 Task: Configure and use the built-in GitLens extension for blame and annotation details.
Action: Mouse moved to (399, 199)
Screenshot: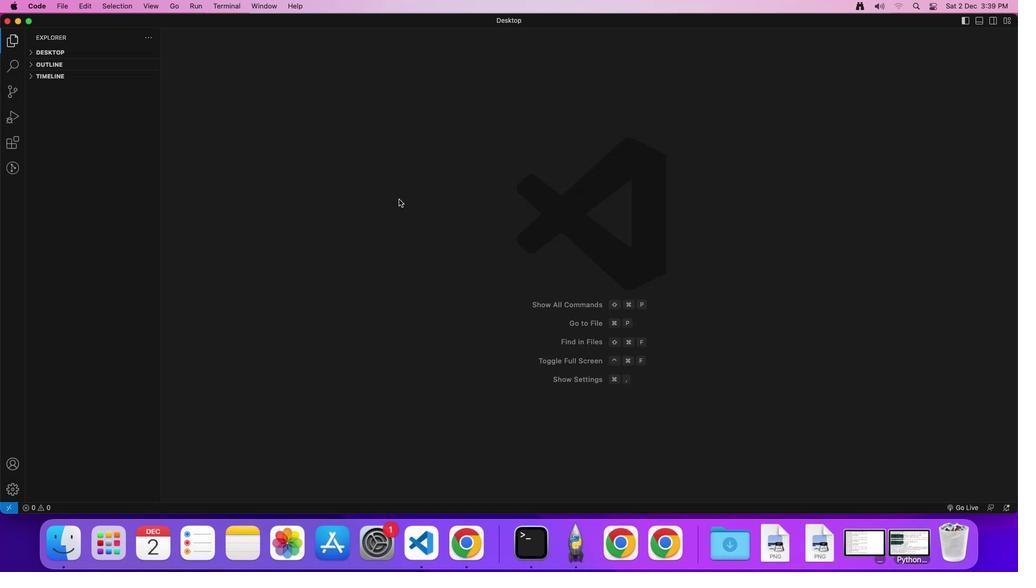 
Action: Mouse pressed left at (399, 199)
Screenshot: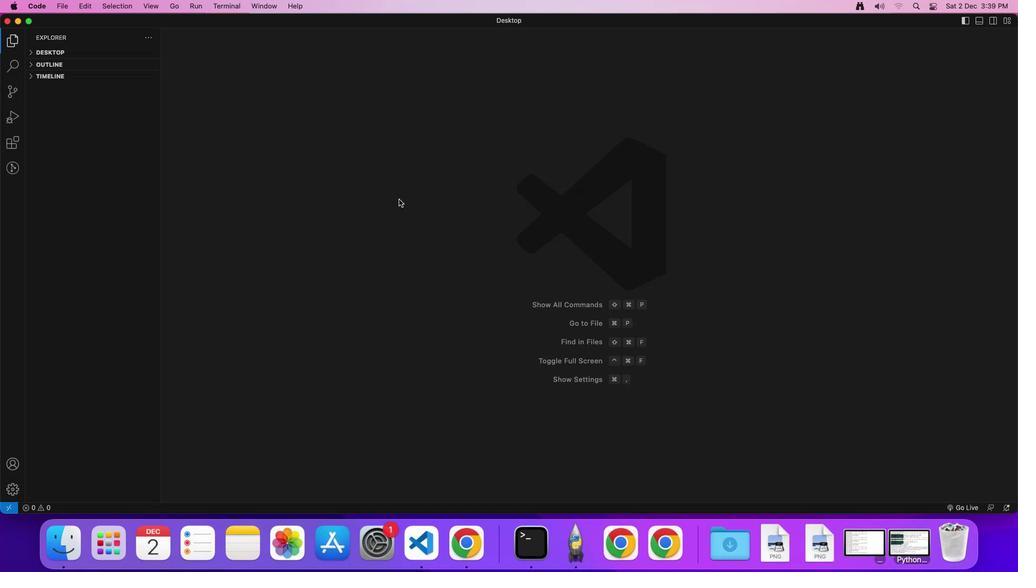 
Action: Mouse moved to (368, 229)
Screenshot: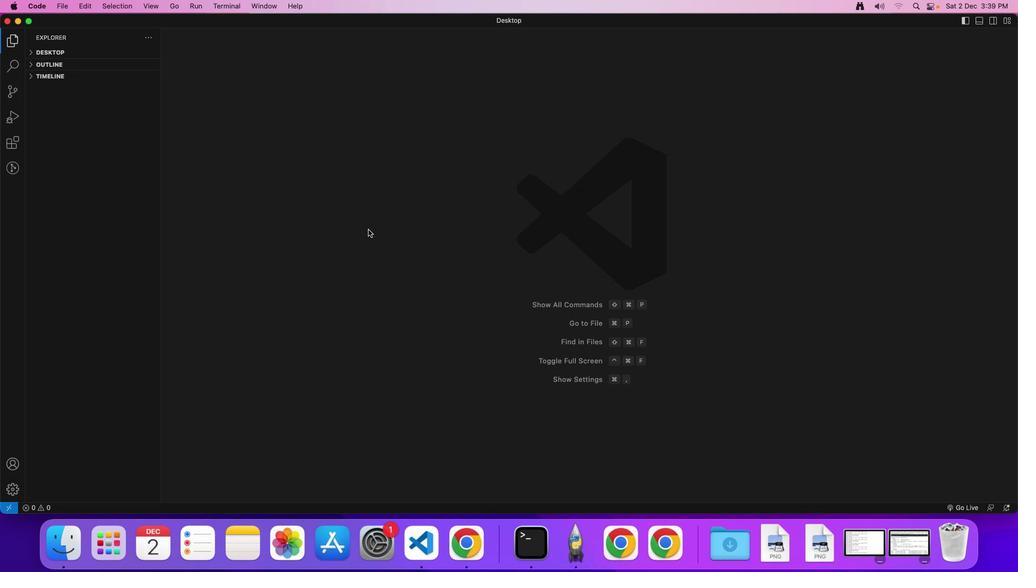 
Action: Mouse pressed left at (368, 229)
Screenshot: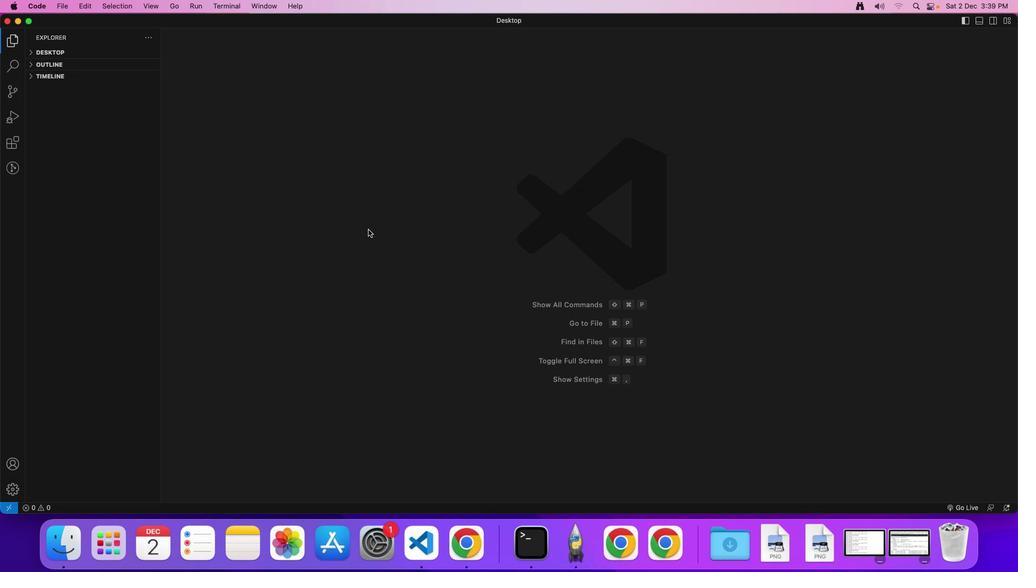 
Action: Mouse moved to (13, 487)
Screenshot: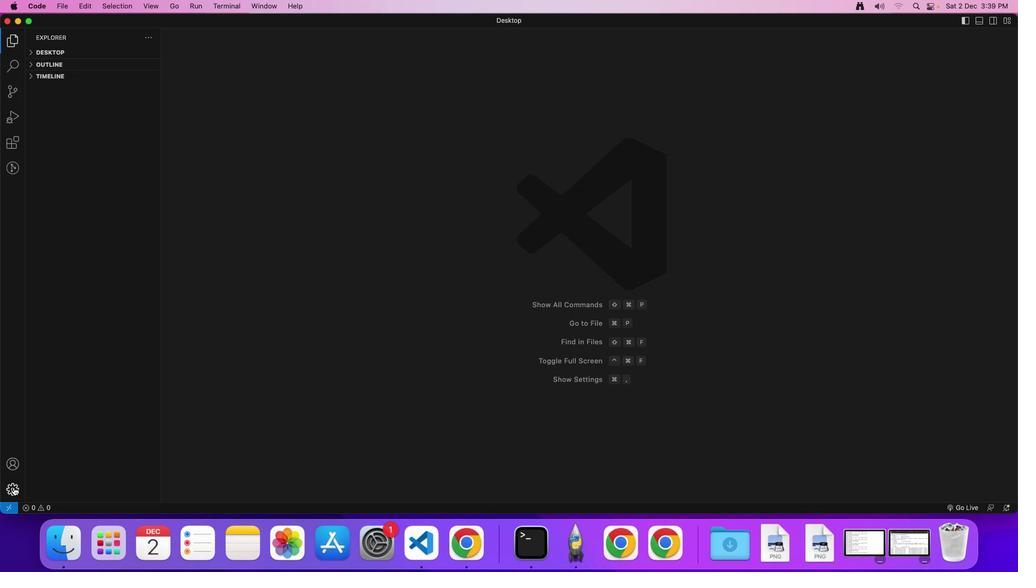 
Action: Mouse pressed left at (13, 487)
Screenshot: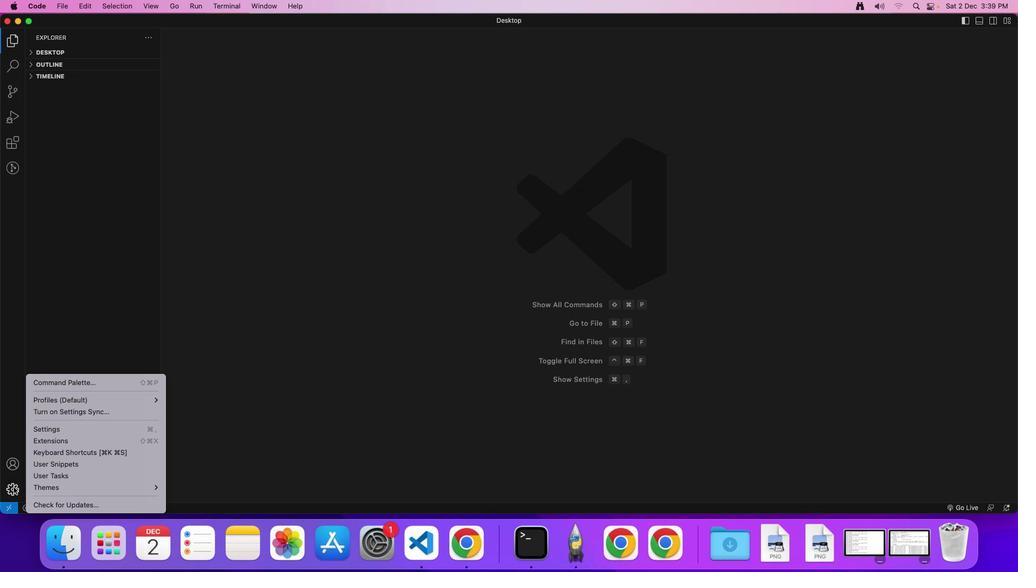
Action: Mouse moved to (61, 441)
Screenshot: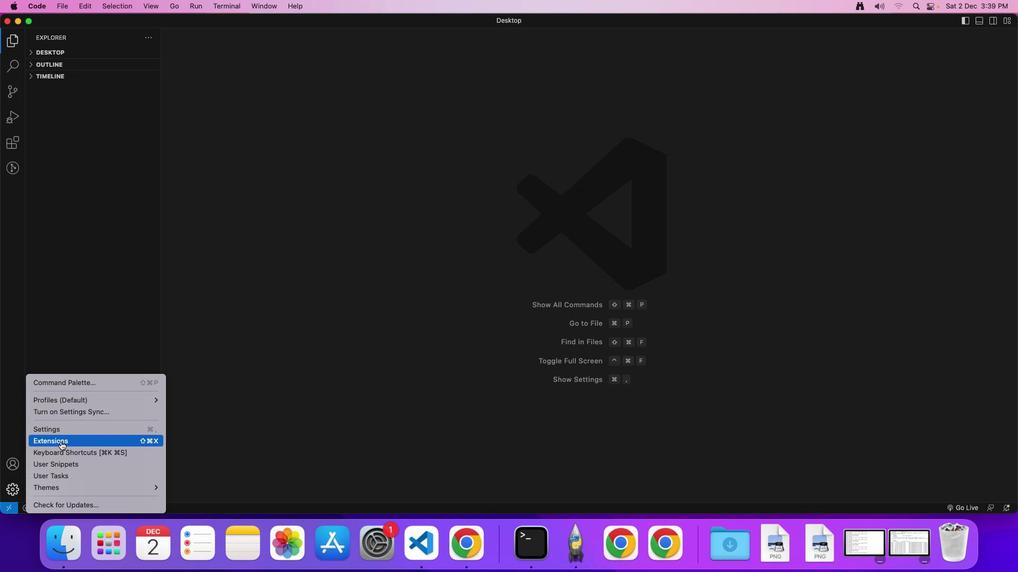 
Action: Mouse pressed left at (61, 441)
Screenshot: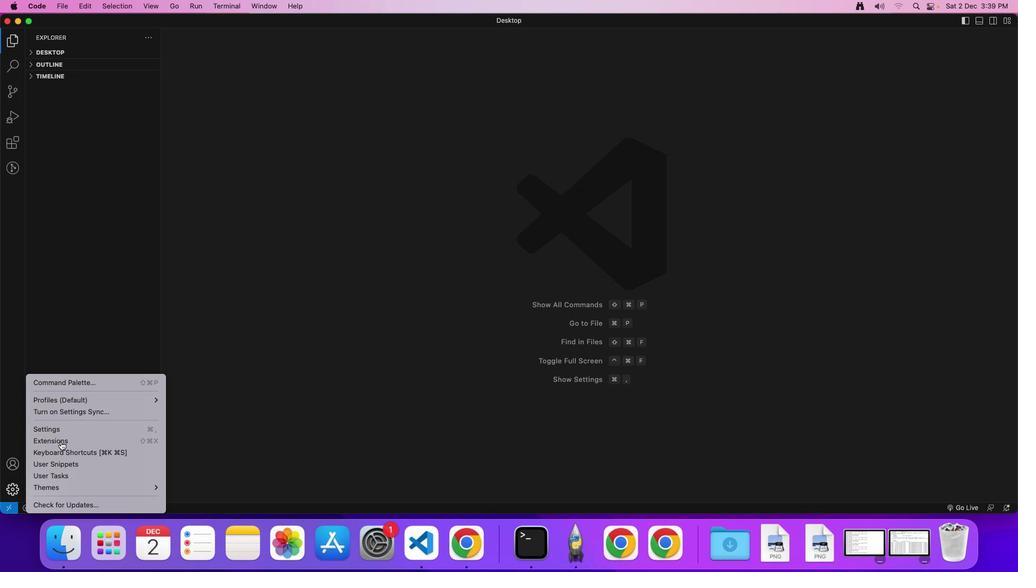 
Action: Mouse moved to (78, 55)
Screenshot: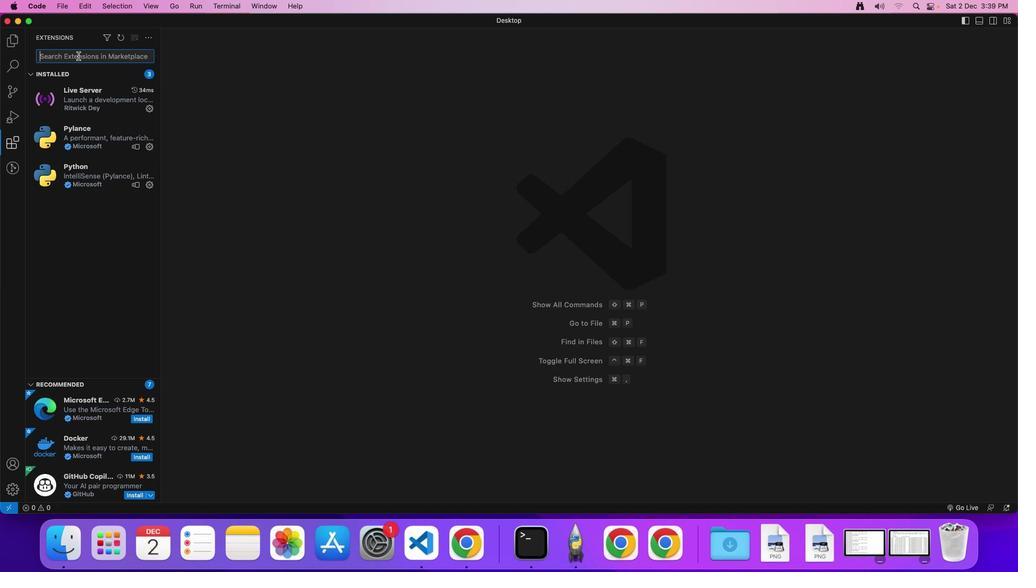 
Action: Mouse pressed left at (78, 55)
Screenshot: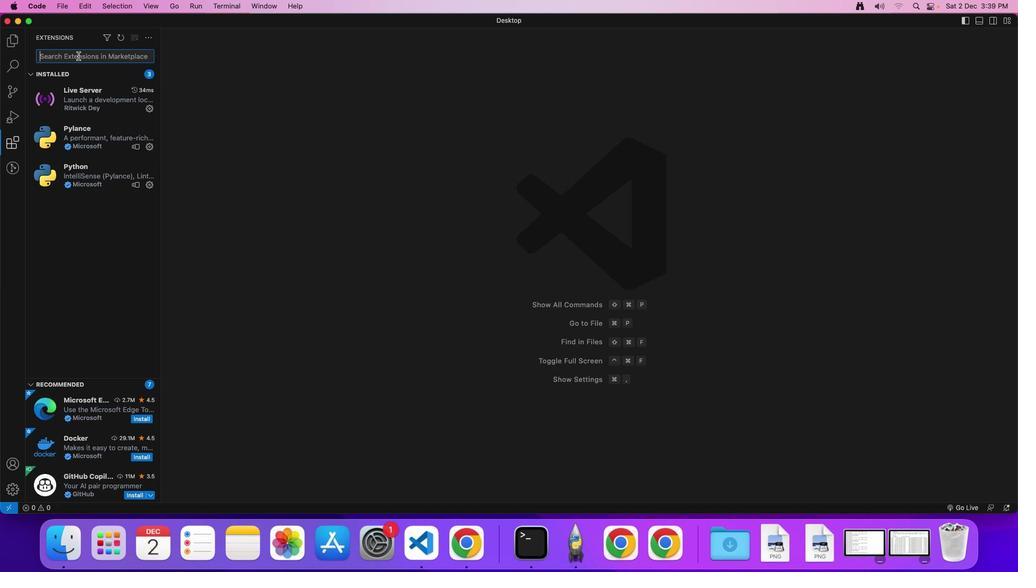 
Action: Mouse moved to (297, 91)
Screenshot: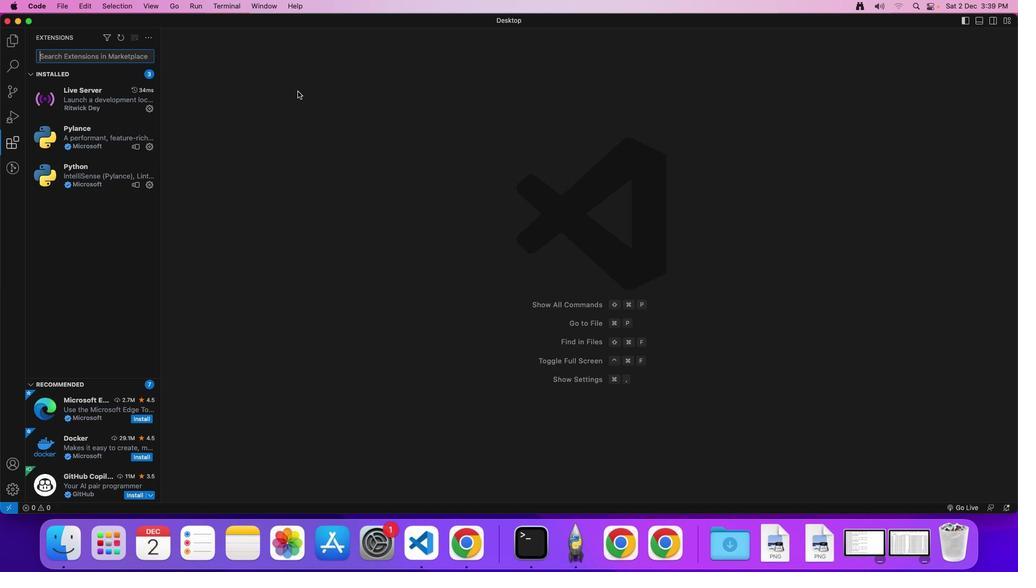 
Action: Key pressed Key.shift'G'Key.caps_lock'i''t'Key.shift'L''e''n''s'
Screenshot: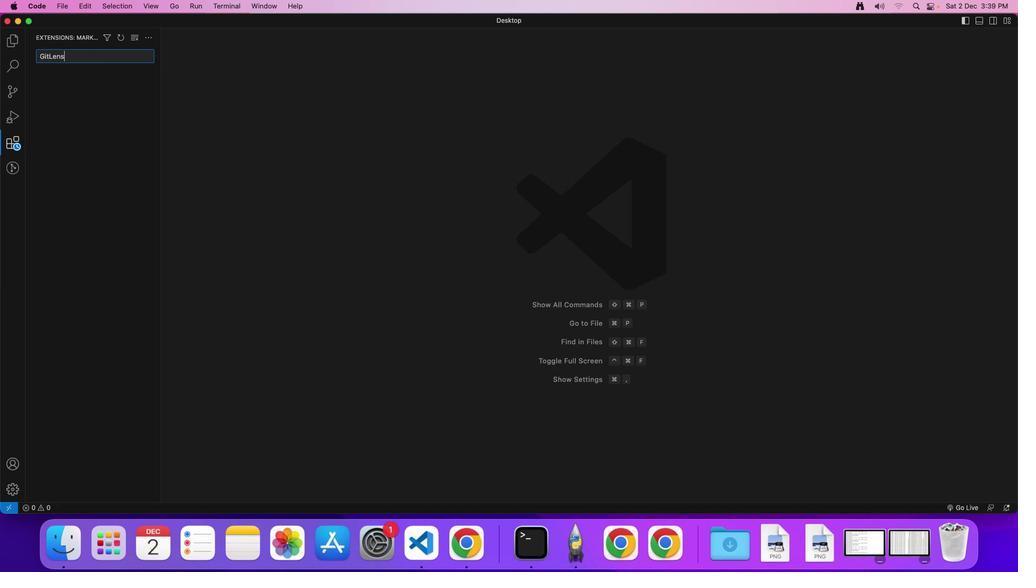 
Action: Mouse moved to (135, 98)
Screenshot: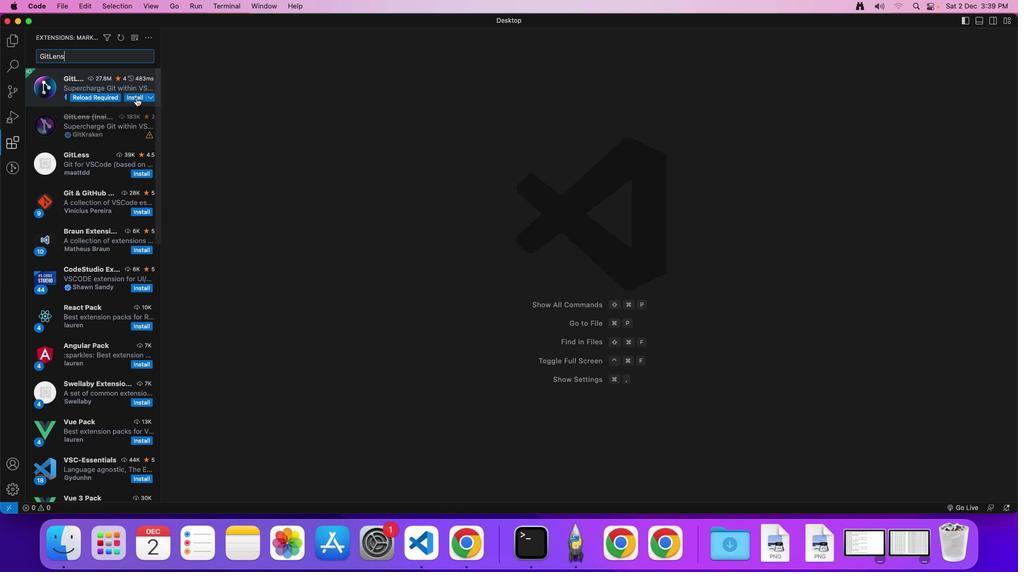 
Action: Mouse pressed left at (135, 98)
Screenshot: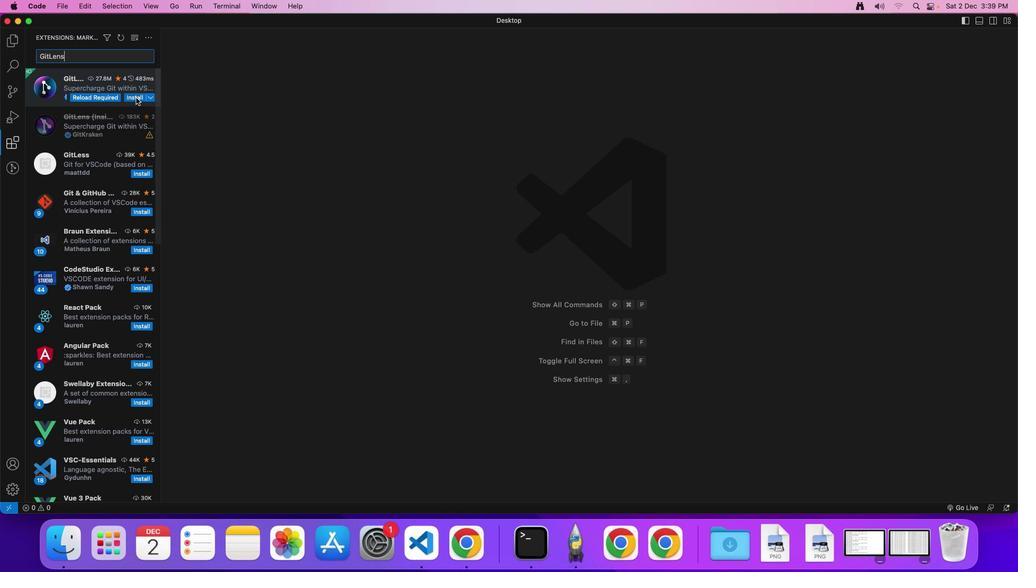 
Action: Mouse moved to (212, 141)
Screenshot: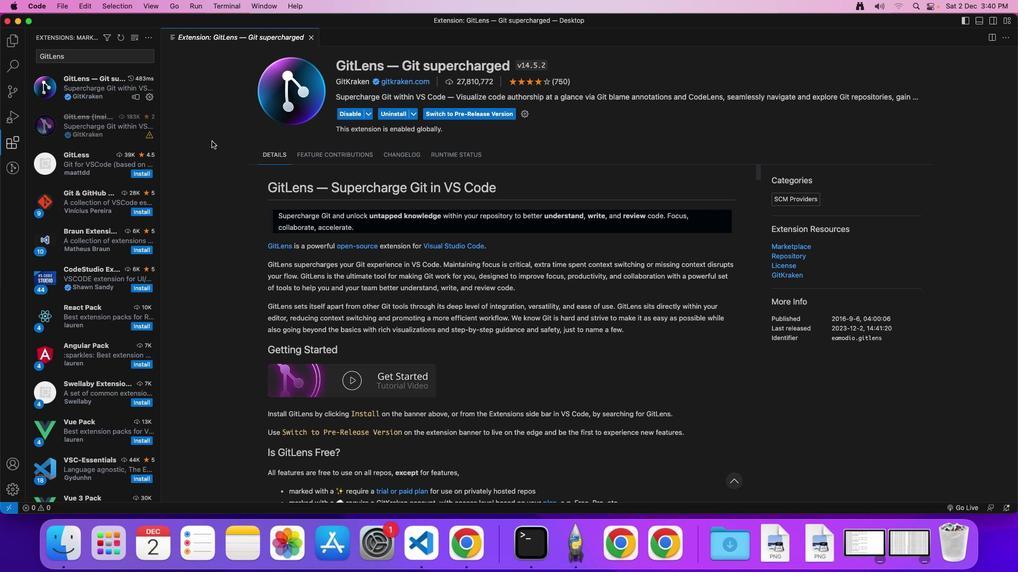 
Action: Mouse pressed left at (212, 141)
Screenshot: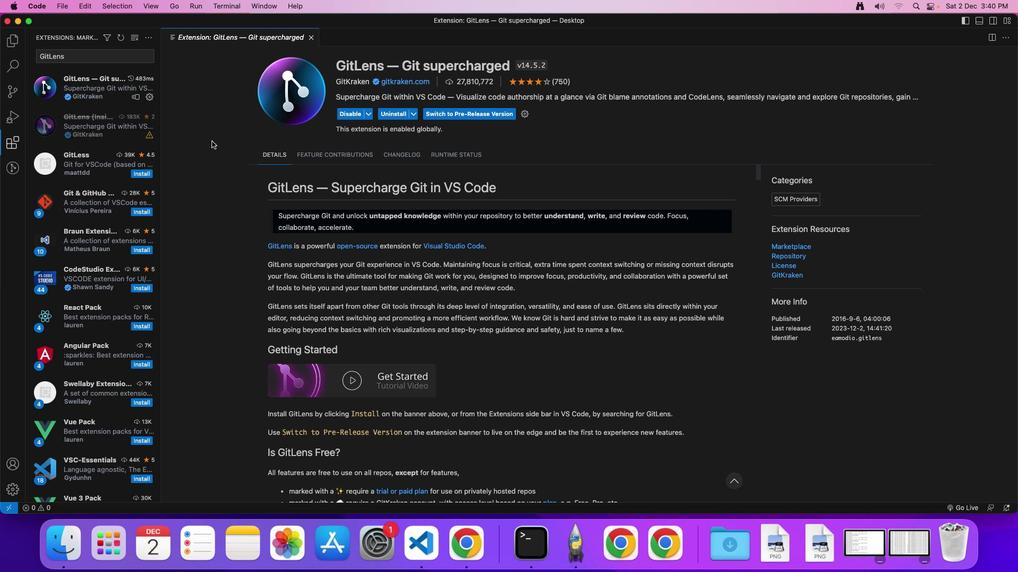 
Action: Mouse moved to (8, 484)
Screenshot: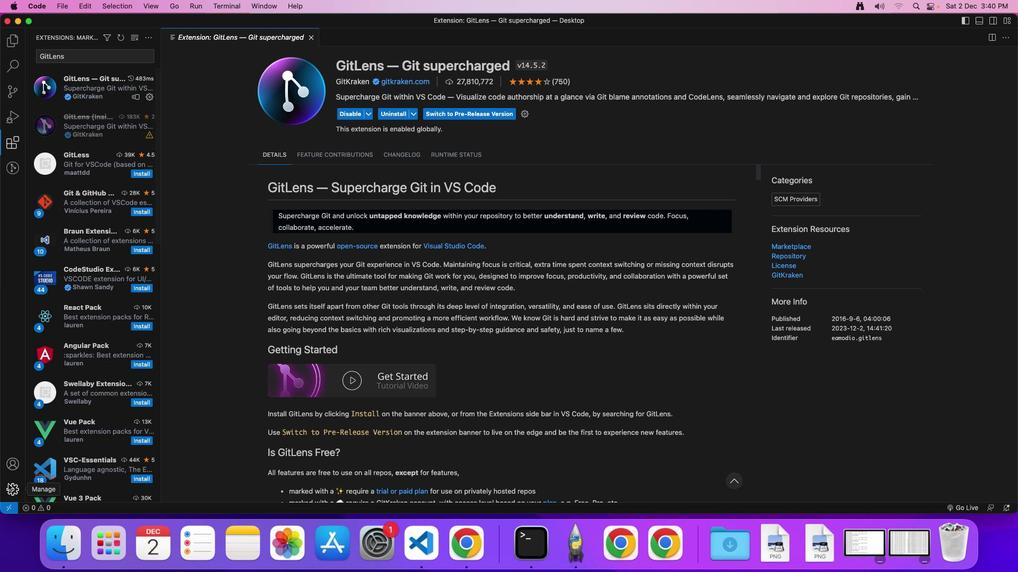 
Action: Mouse pressed left at (8, 484)
Screenshot: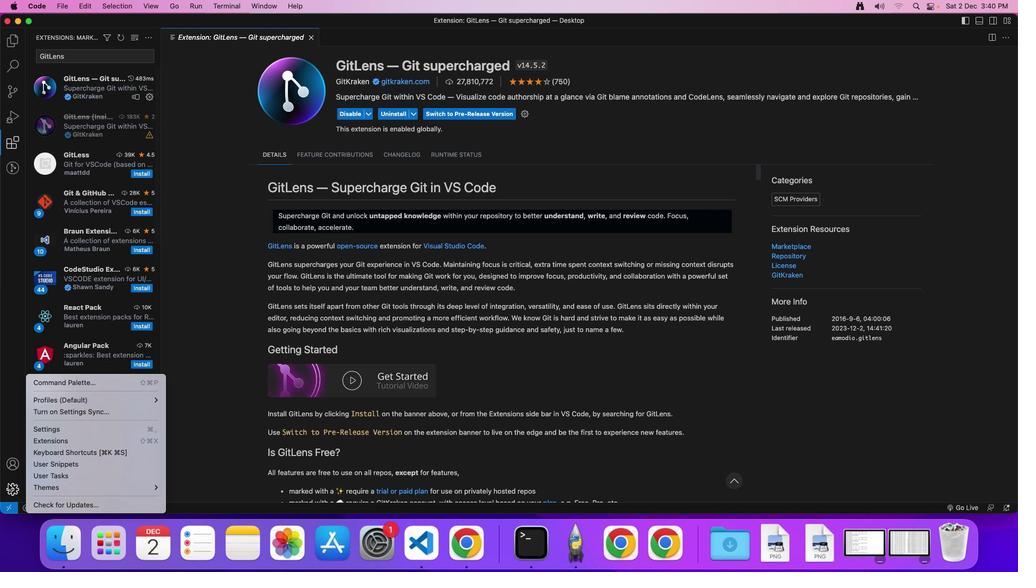 
Action: Mouse moved to (42, 441)
Screenshot: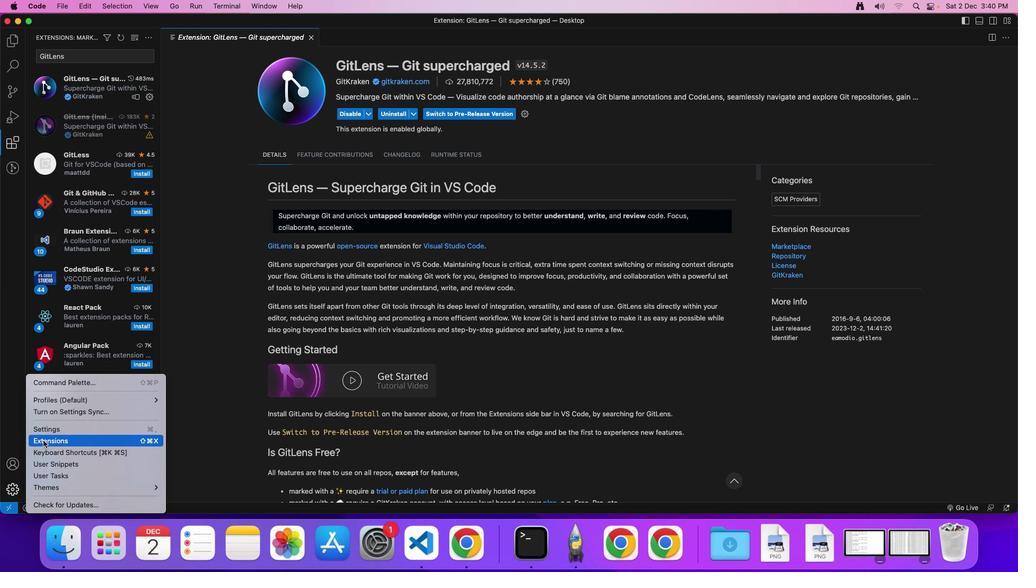 
Action: Mouse pressed left at (42, 441)
Screenshot: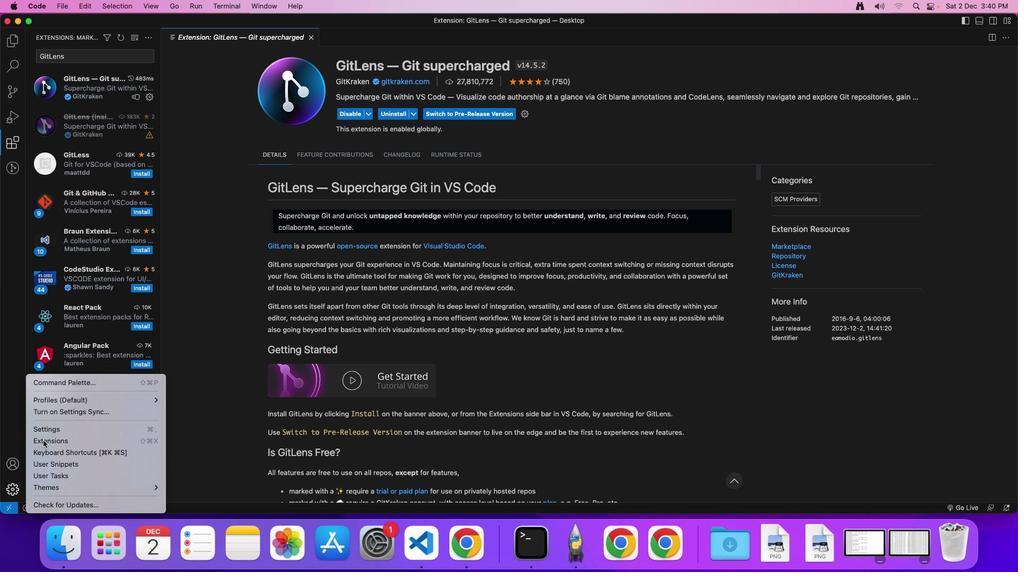 
Action: Mouse moved to (225, 210)
Screenshot: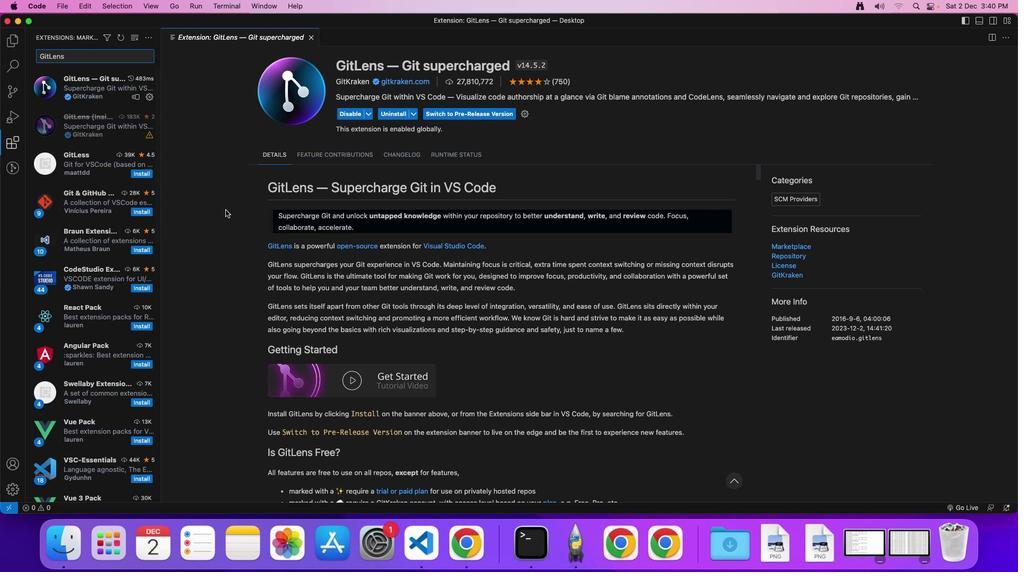 
Action: Mouse pressed left at (225, 210)
Screenshot: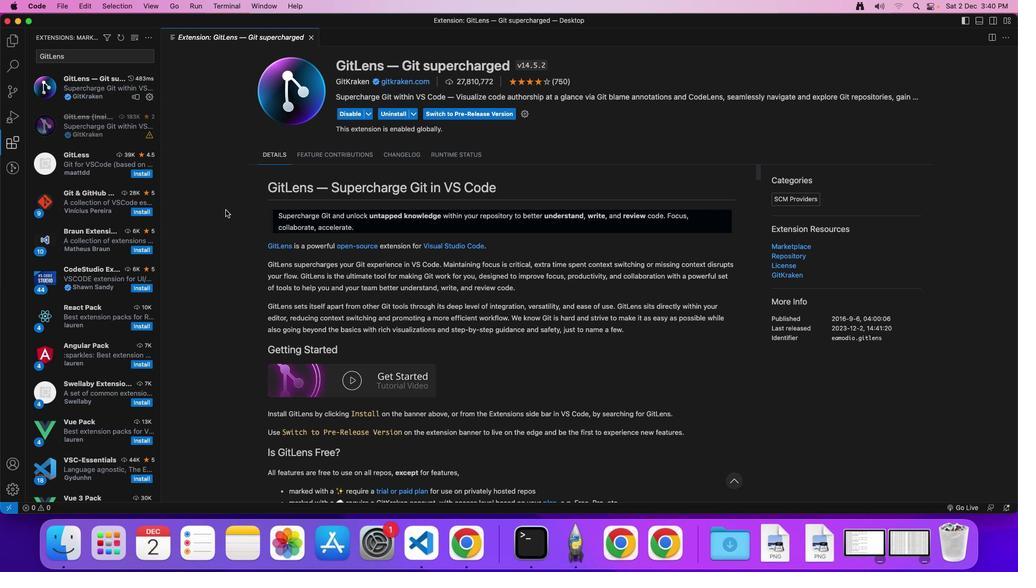 
Action: Mouse moved to (313, 36)
Screenshot: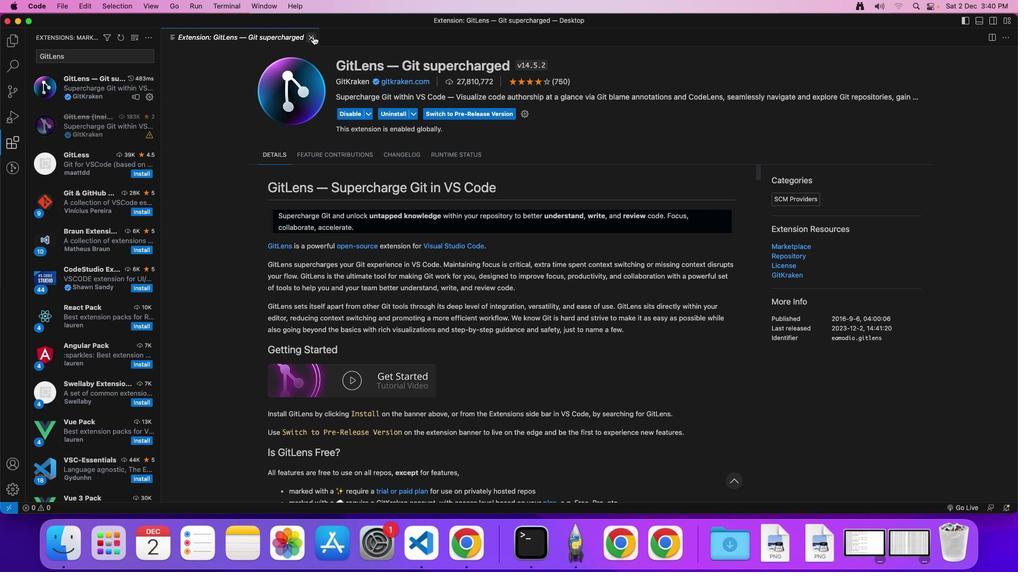 
Action: Mouse pressed left at (313, 36)
Screenshot: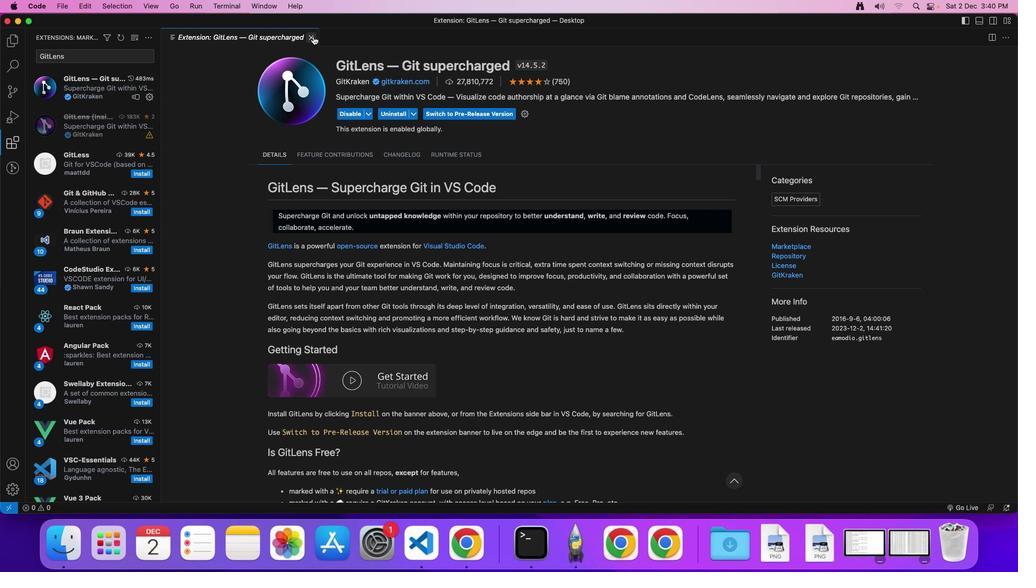 
Action: Mouse moved to (210, 147)
Screenshot: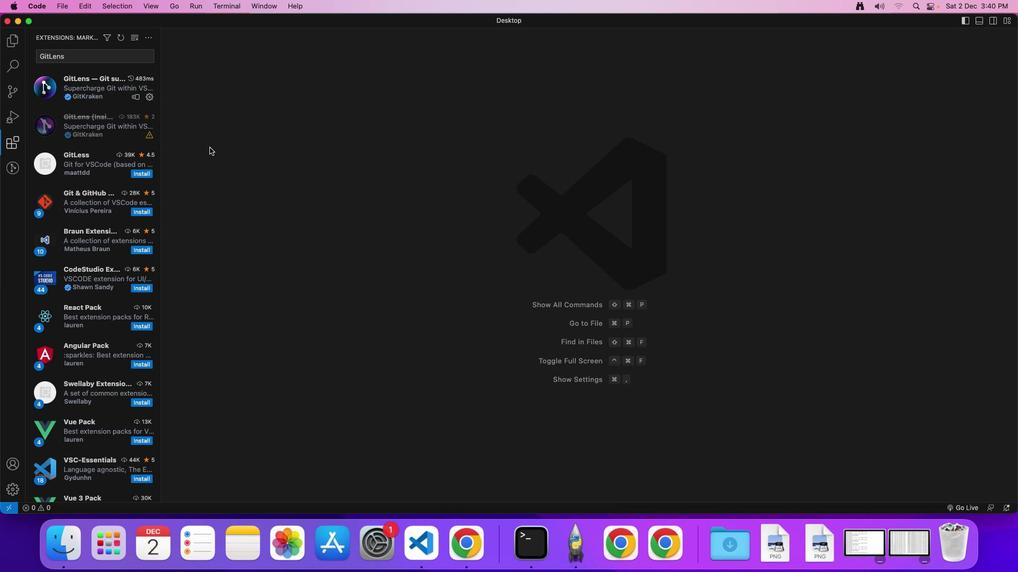 
Action: Mouse pressed left at (210, 147)
Screenshot: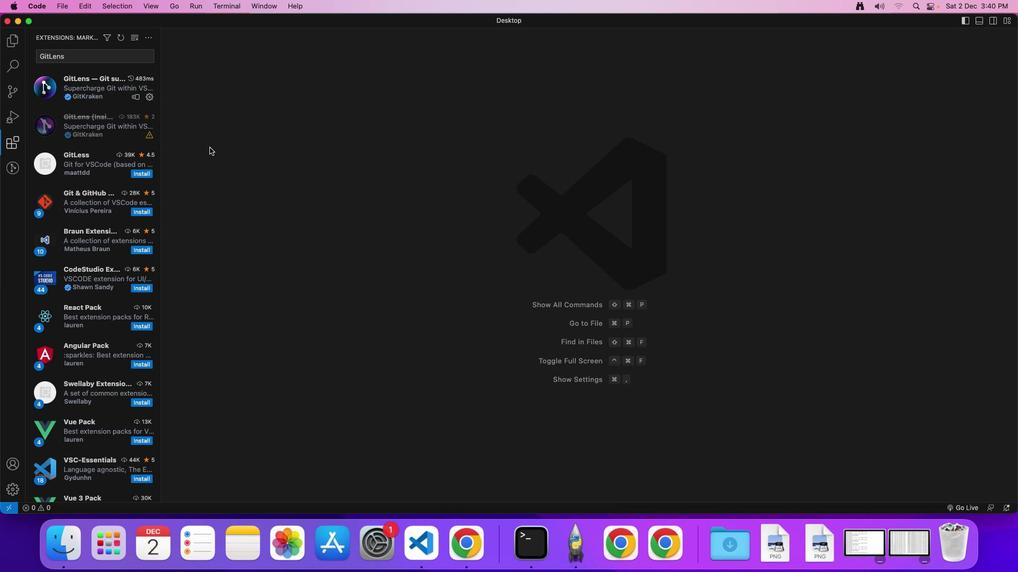 
Action: Mouse moved to (12, 147)
Screenshot: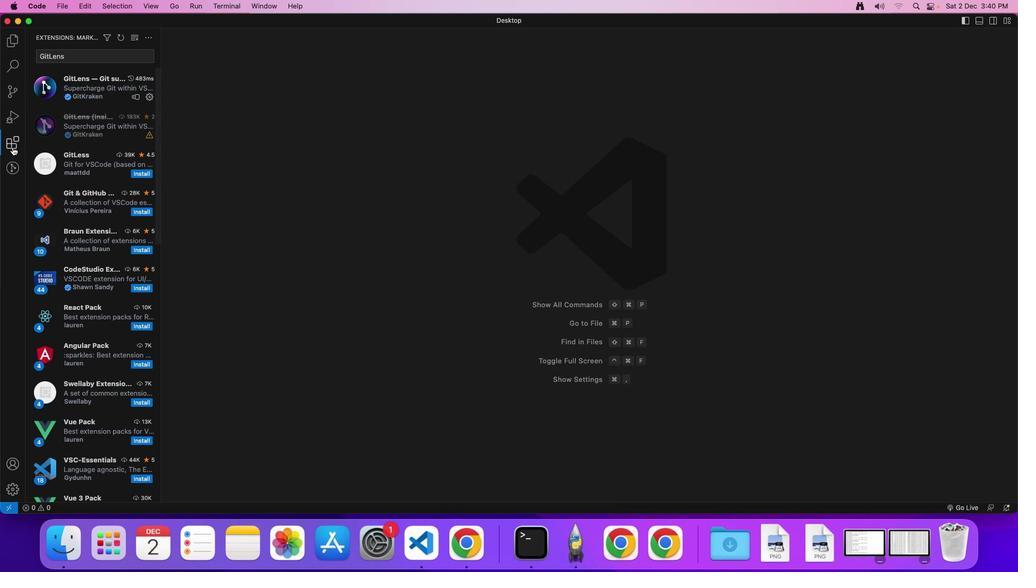 
Action: Mouse pressed left at (12, 147)
Screenshot: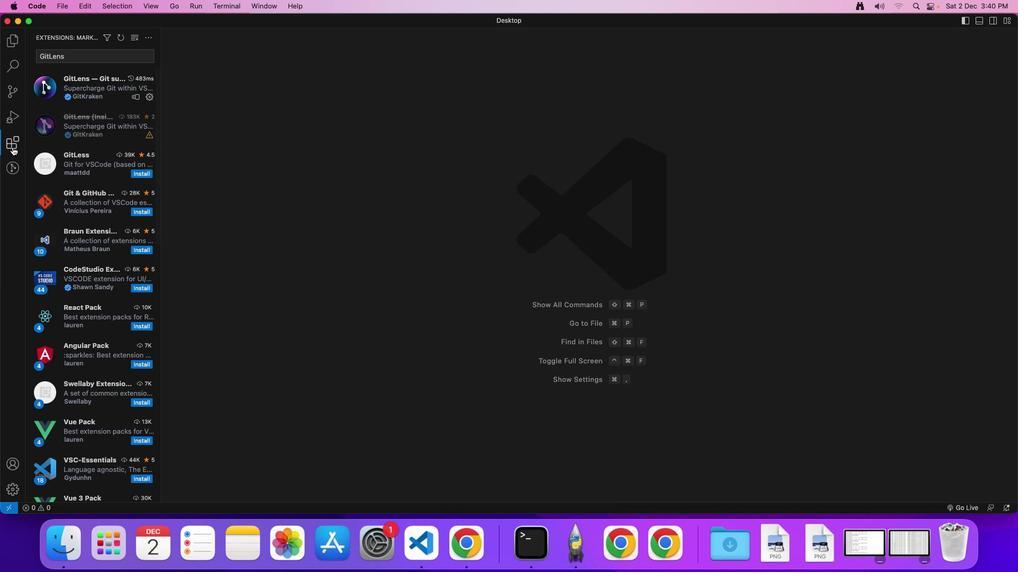 
Action: Mouse moved to (20, 490)
Screenshot: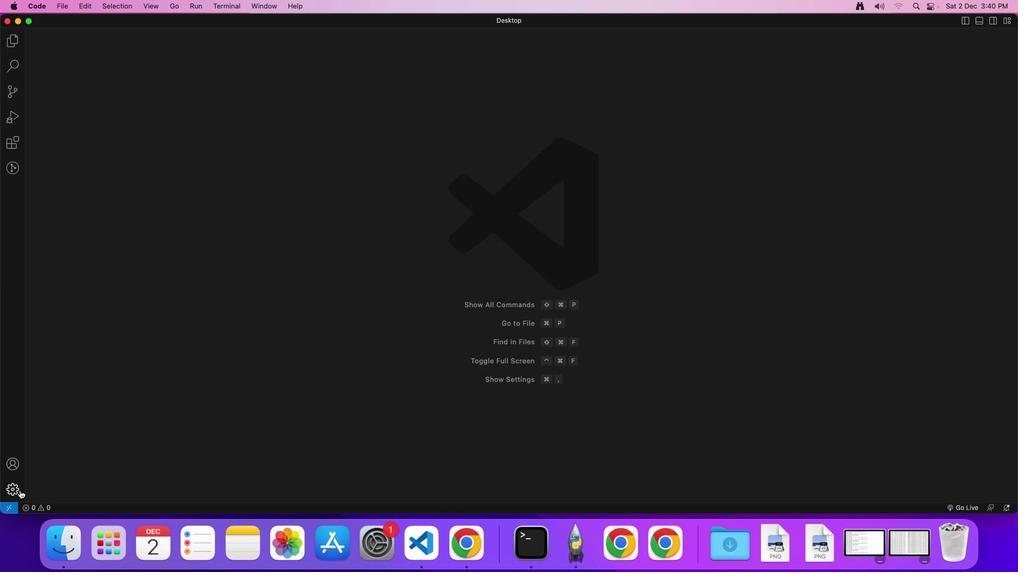 
Action: Mouse pressed left at (20, 490)
Screenshot: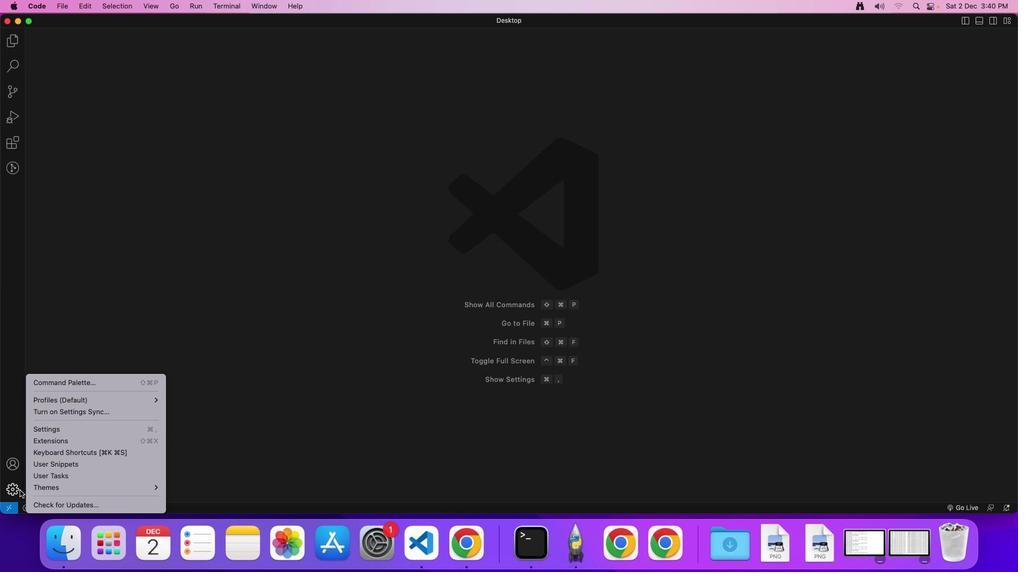 
Action: Mouse moved to (58, 440)
Screenshot: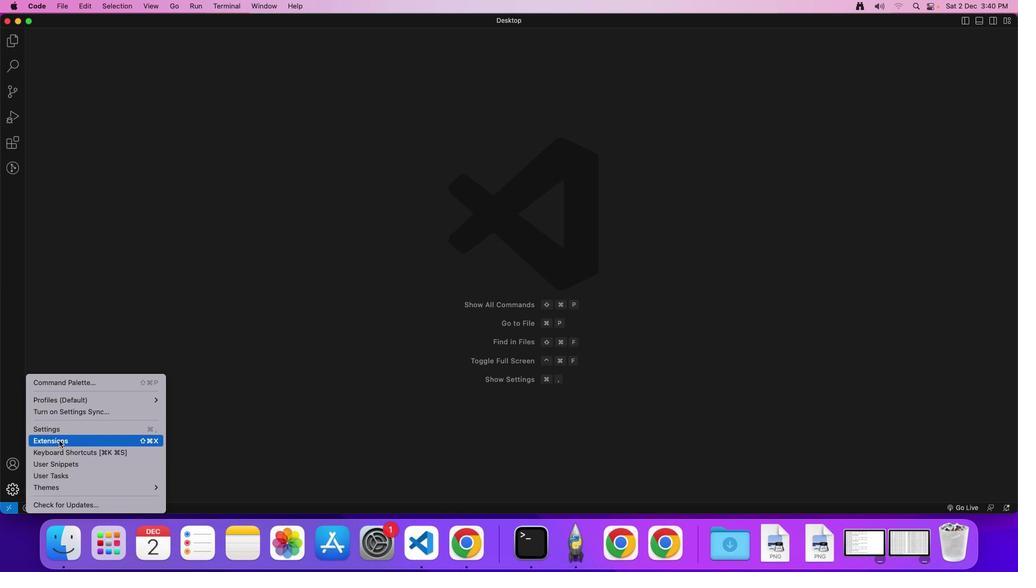 
Action: Mouse pressed left at (58, 440)
Screenshot: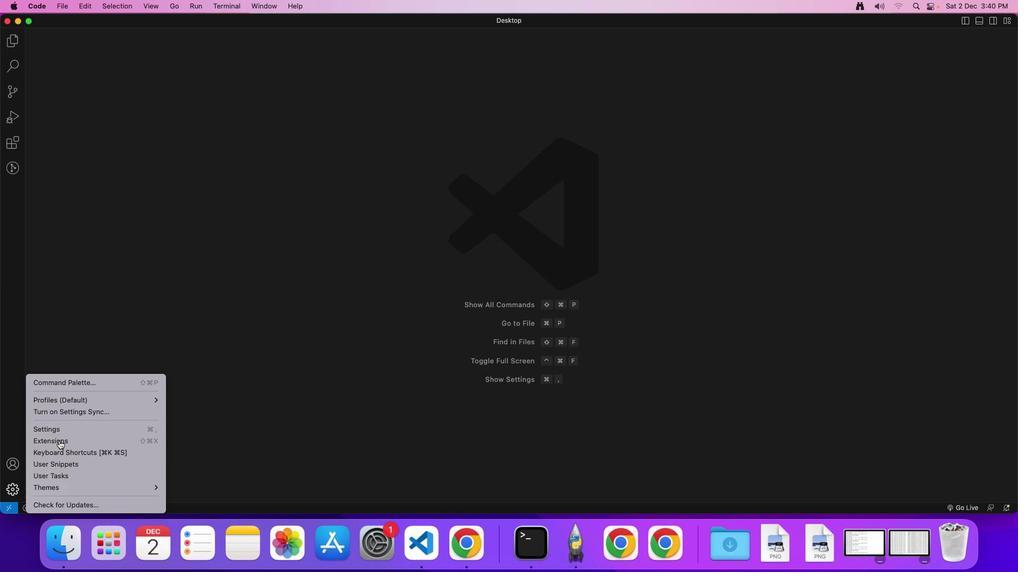 
Action: Mouse moved to (315, 177)
Screenshot: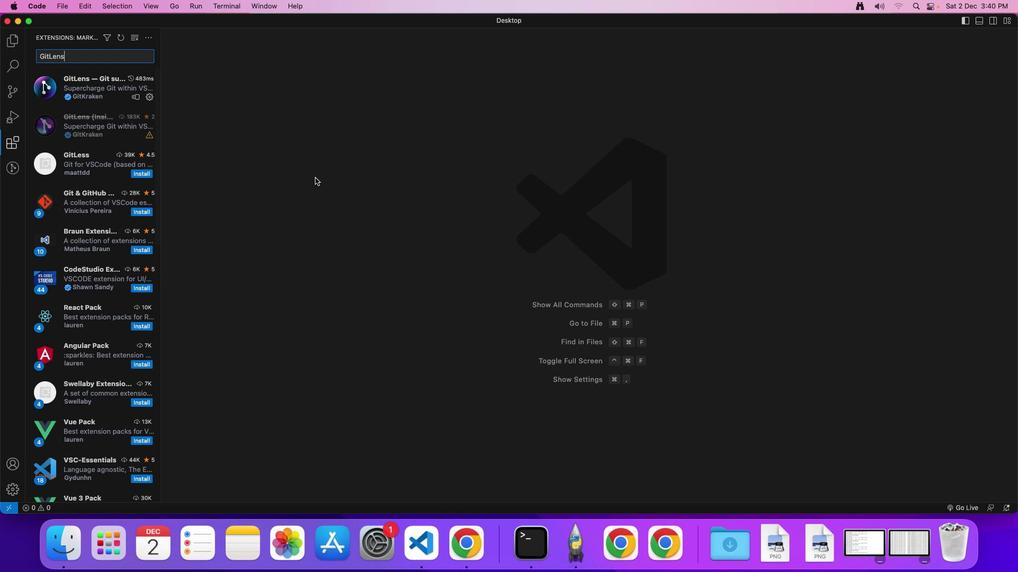 
Action: Mouse pressed left at (315, 177)
Screenshot: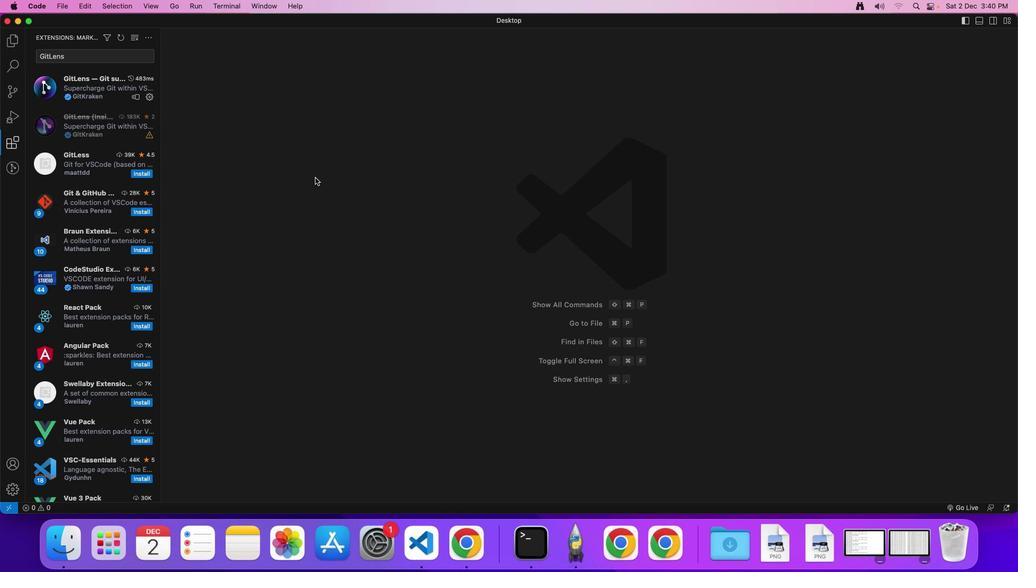 
Action: Mouse moved to (10, 492)
Screenshot: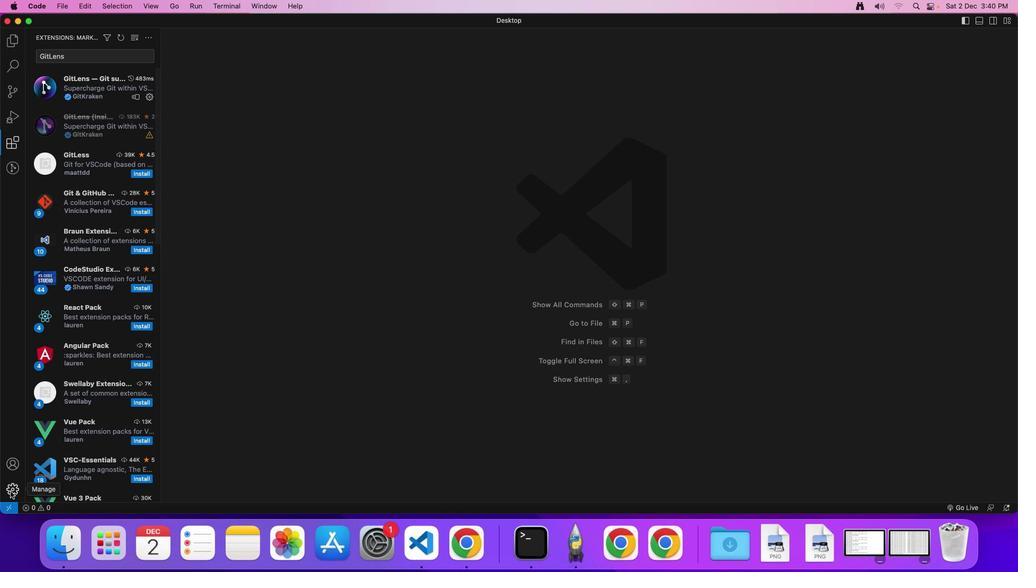 
Action: Mouse pressed left at (10, 492)
Screenshot: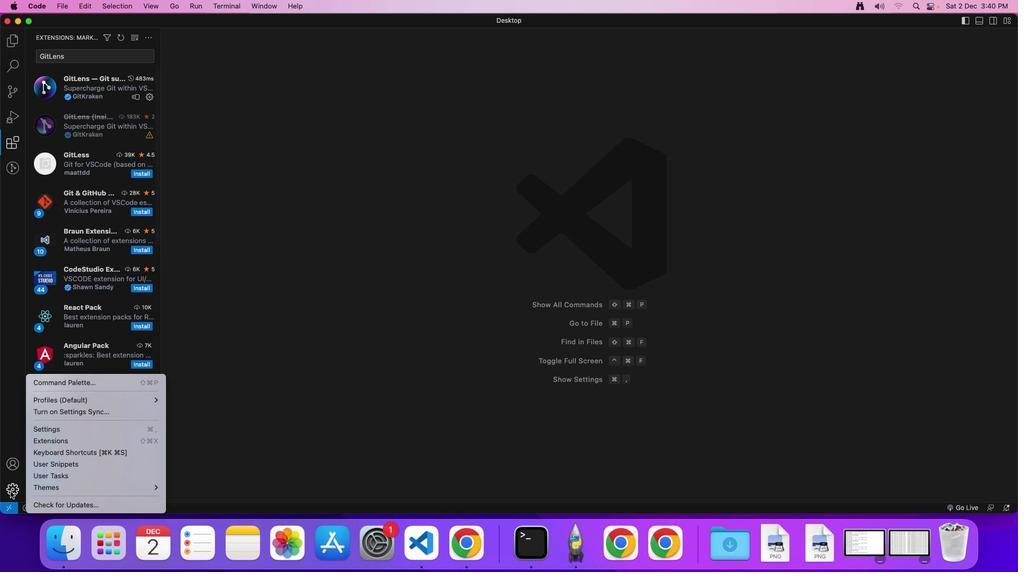 
Action: Mouse moved to (55, 429)
Screenshot: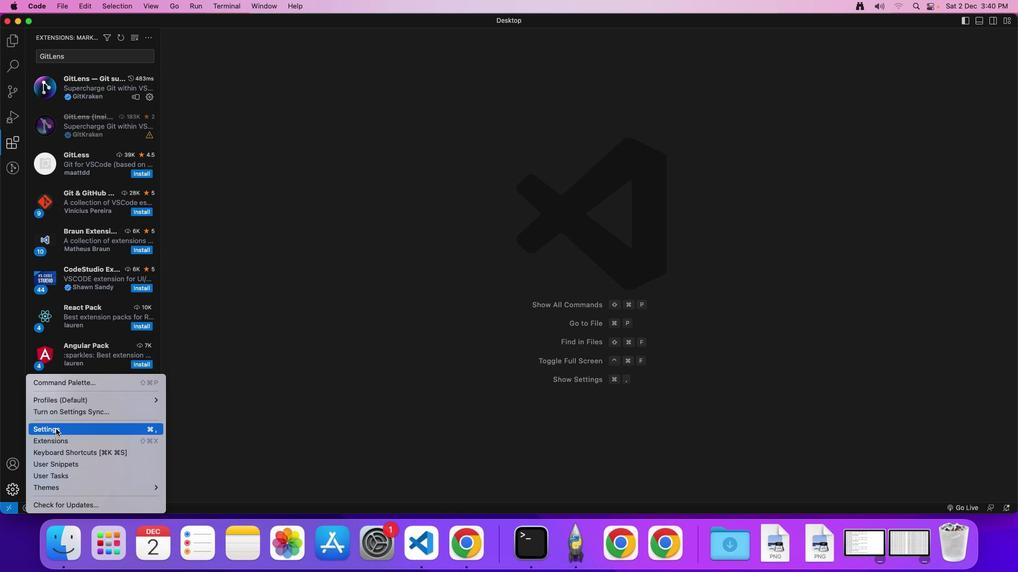 
Action: Mouse pressed left at (55, 429)
Screenshot: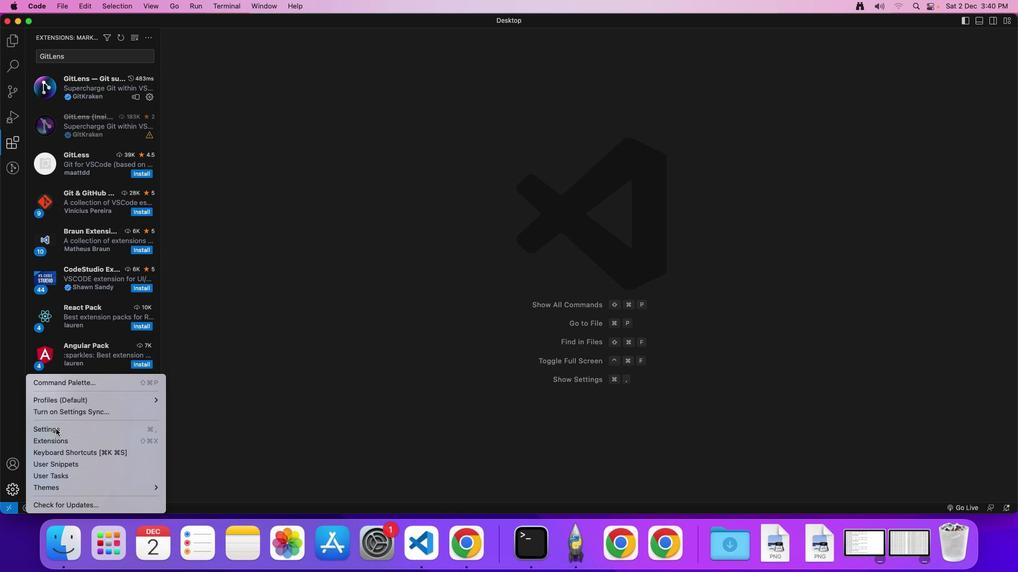 
Action: Mouse moved to (385, 62)
Screenshot: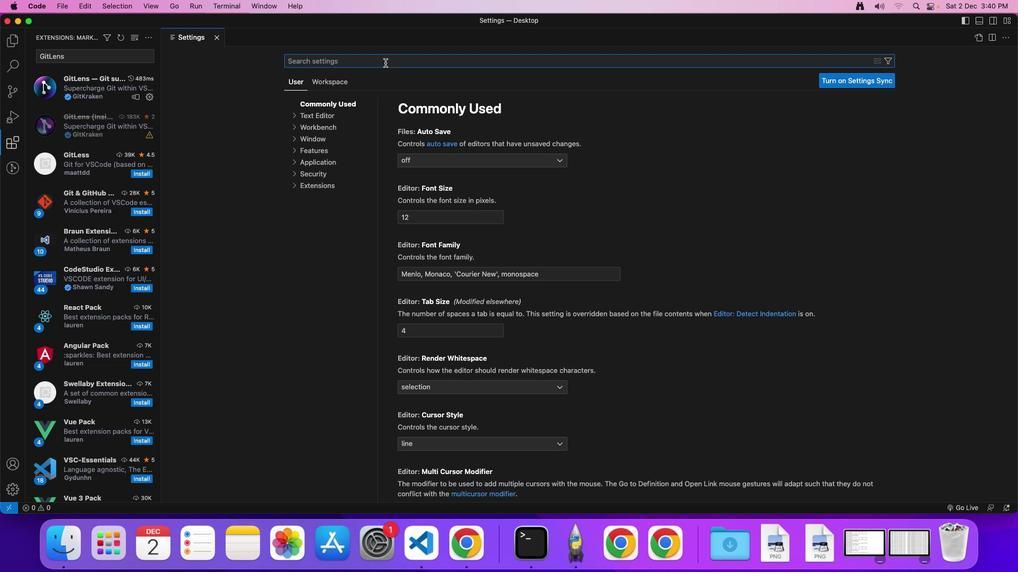 
Action: Mouse pressed left at (385, 62)
Screenshot: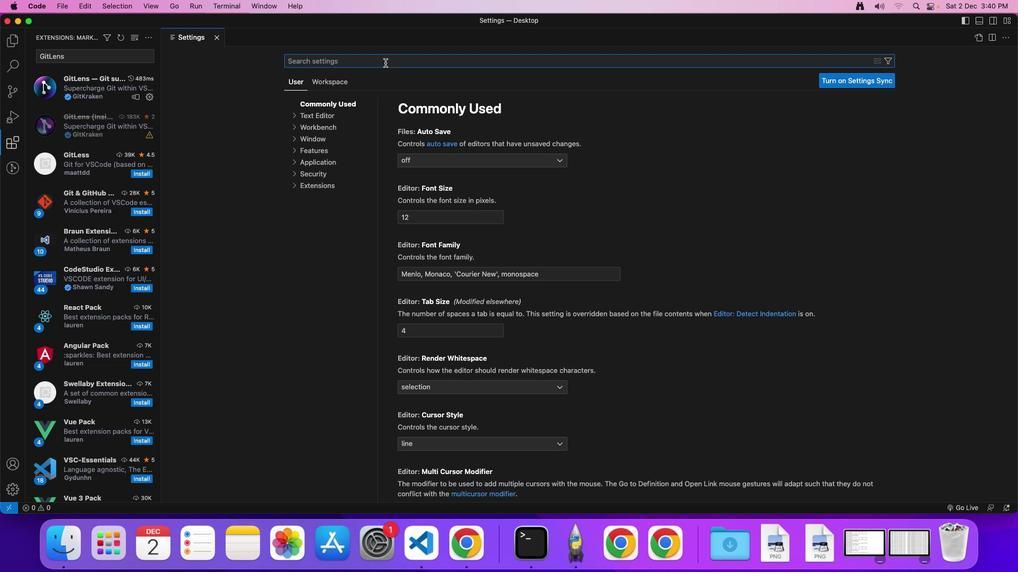 
Action: Mouse moved to (9, 494)
Screenshot: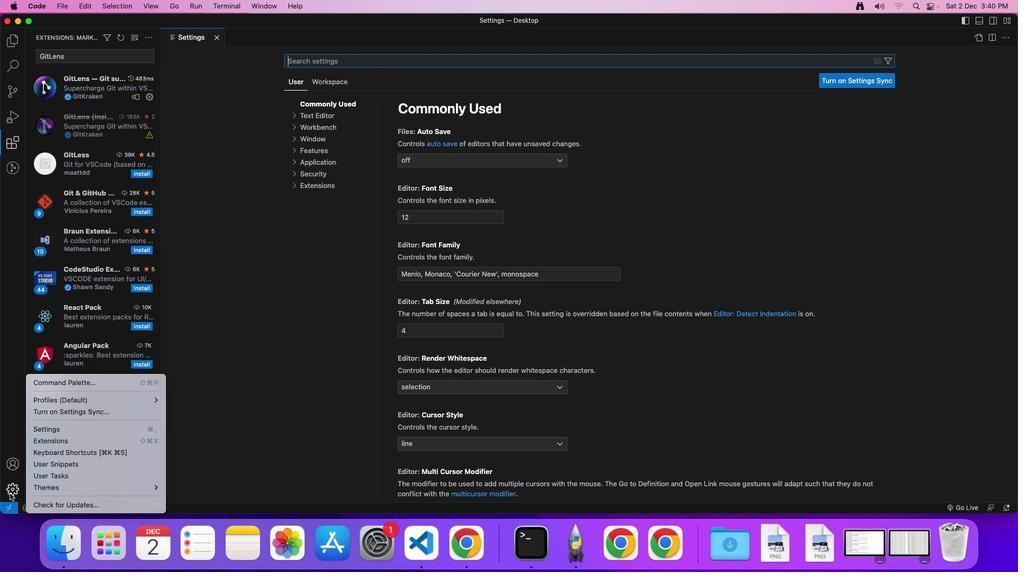 
Action: Mouse pressed left at (9, 494)
Screenshot: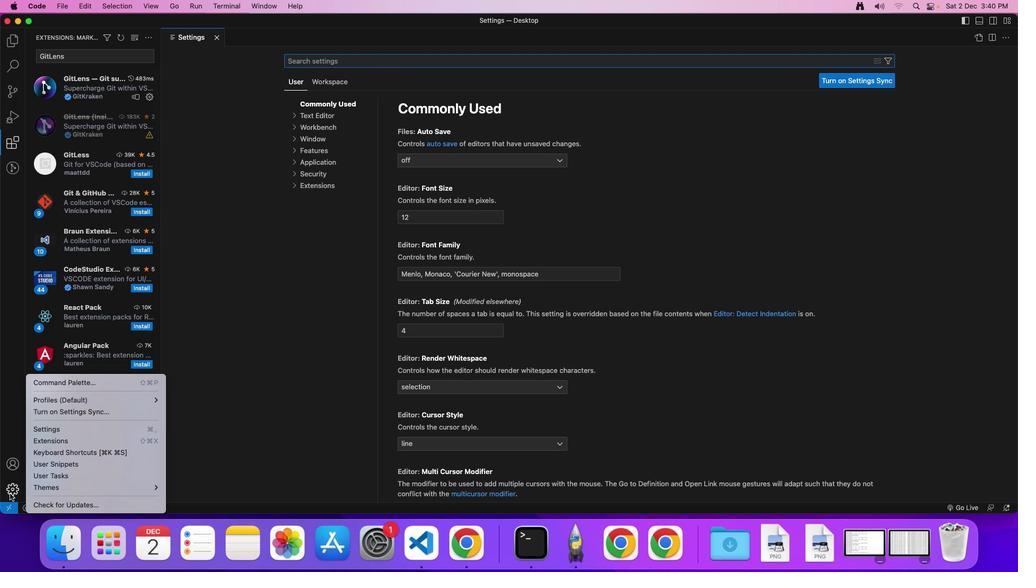 
Action: Mouse moved to (45, 443)
Screenshot: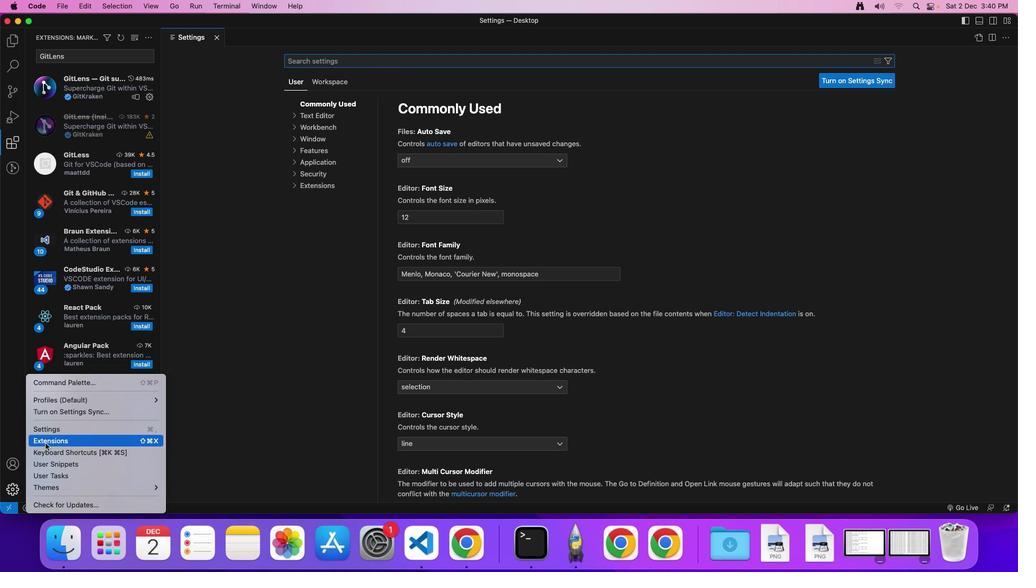 
Action: Mouse pressed left at (45, 443)
Screenshot: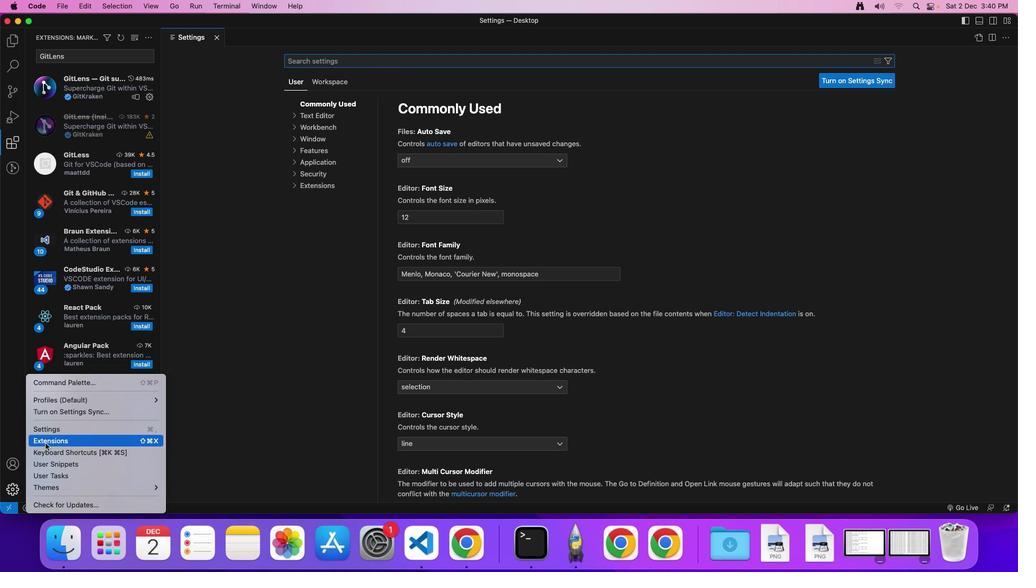 
Action: Mouse moved to (318, 57)
Screenshot: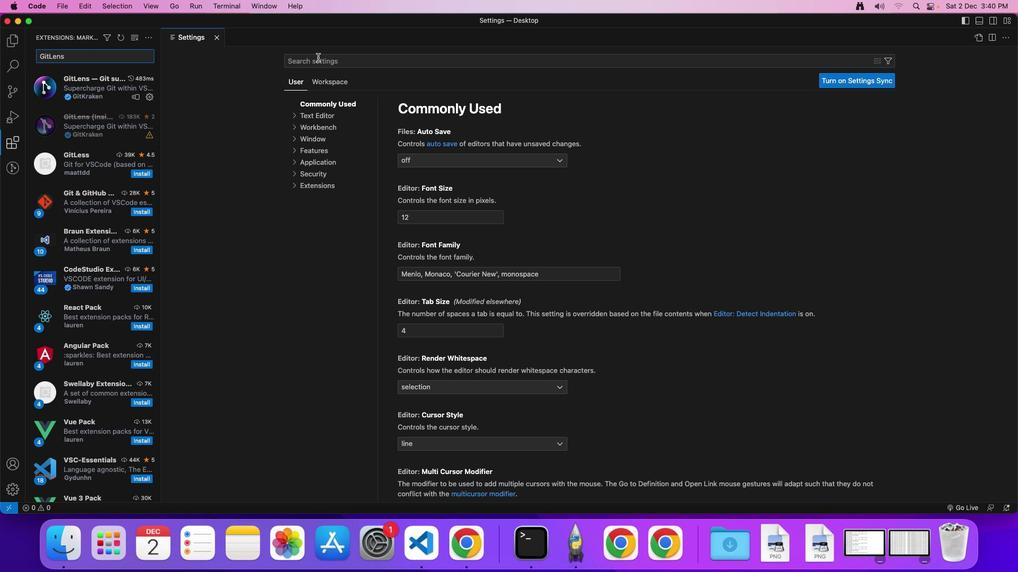 
Action: Mouse pressed left at (318, 57)
Screenshot: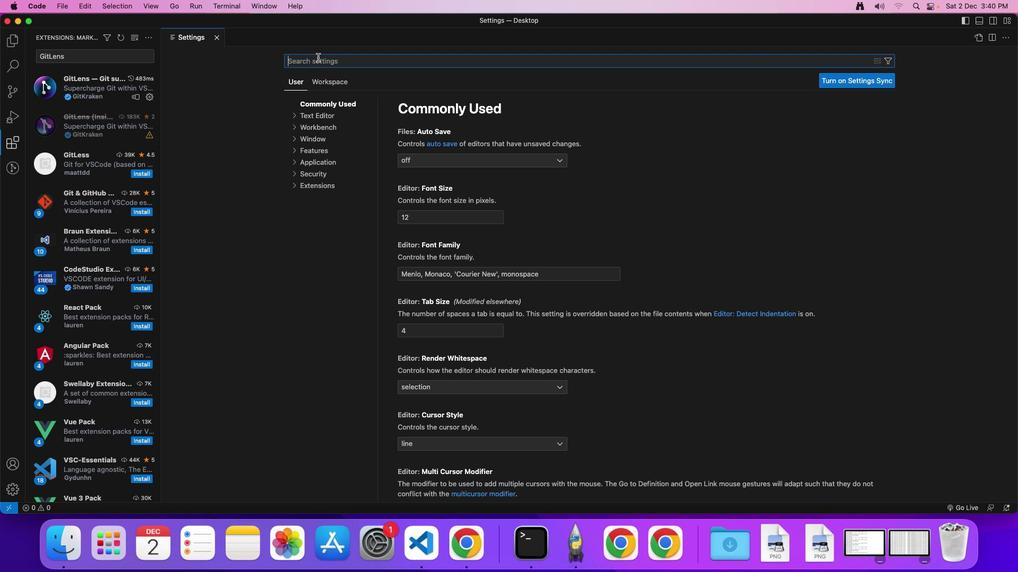 
Action: Mouse moved to (208, 103)
Screenshot: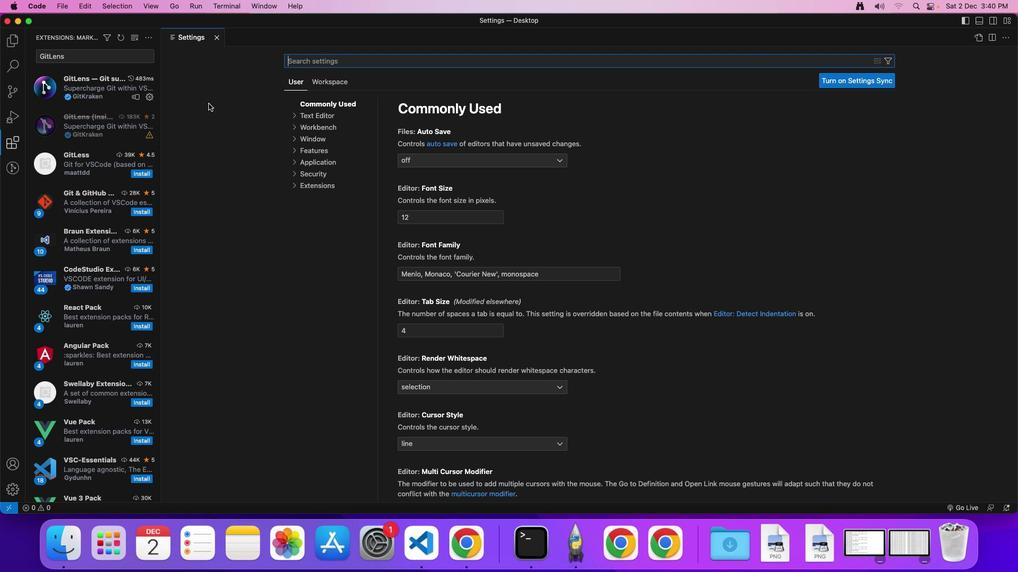 
Action: Key pressed 'g''i''t''l''e''n''s'Key.enter
Screenshot: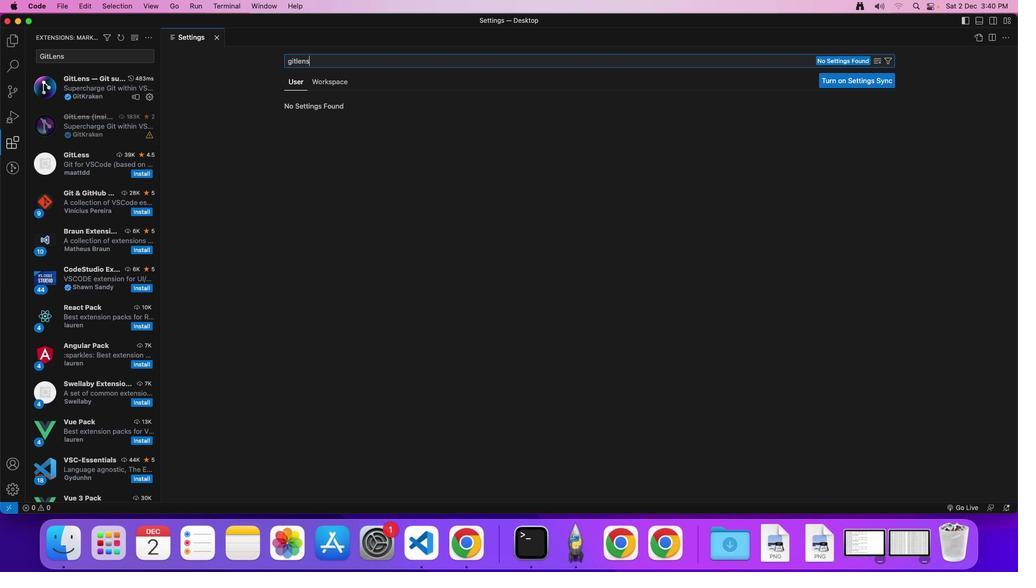 
Action: Mouse moved to (980, 37)
Screenshot: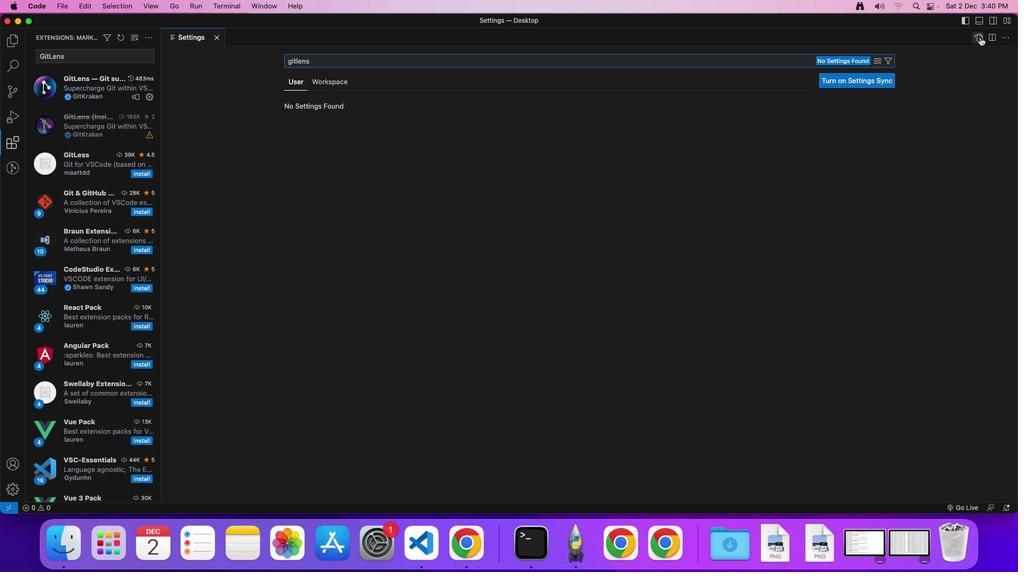 
Action: Mouse pressed left at (980, 37)
Screenshot: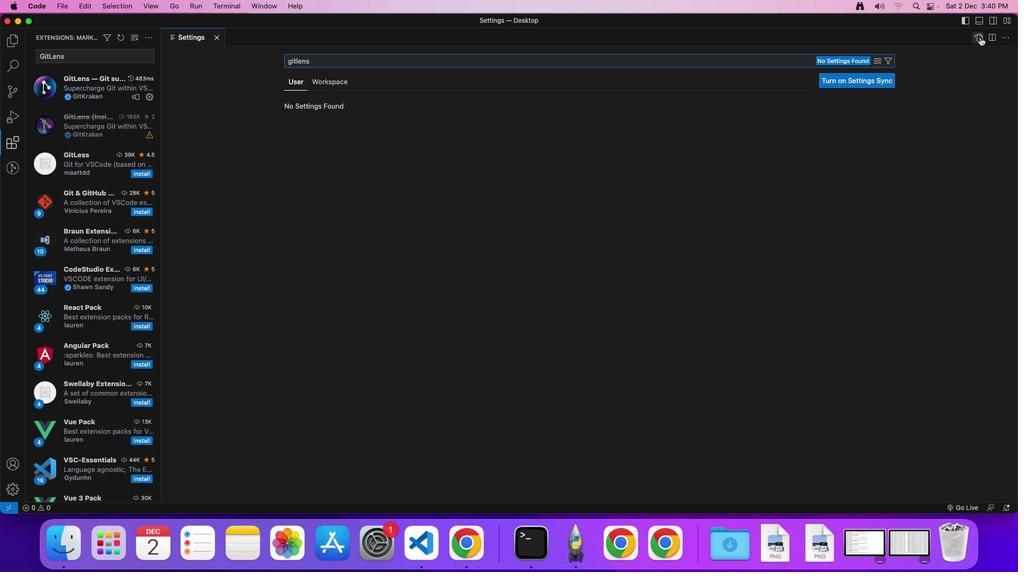 
Action: Mouse moved to (242, 80)
Screenshot: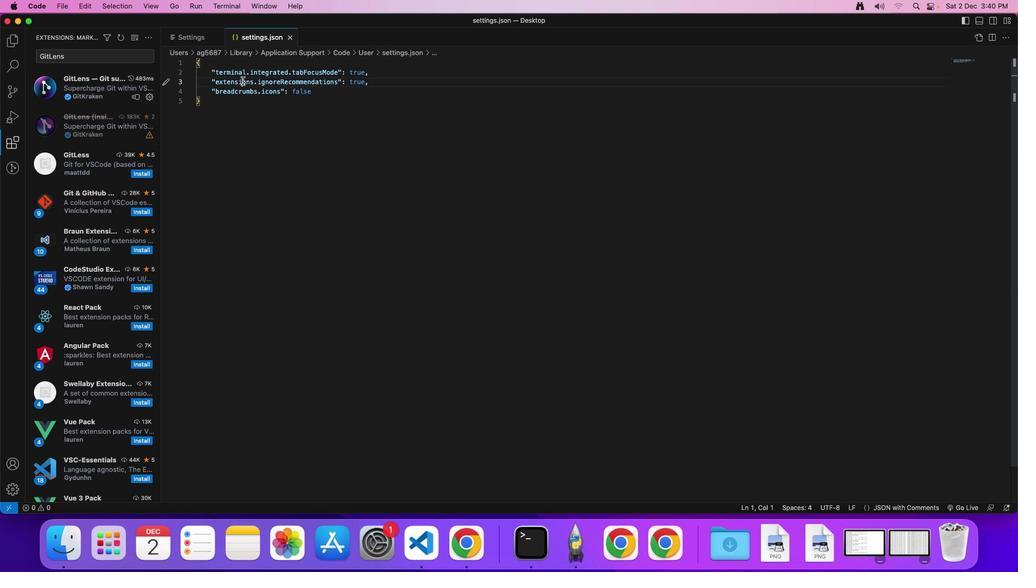 
Action: Mouse pressed left at (242, 80)
Screenshot: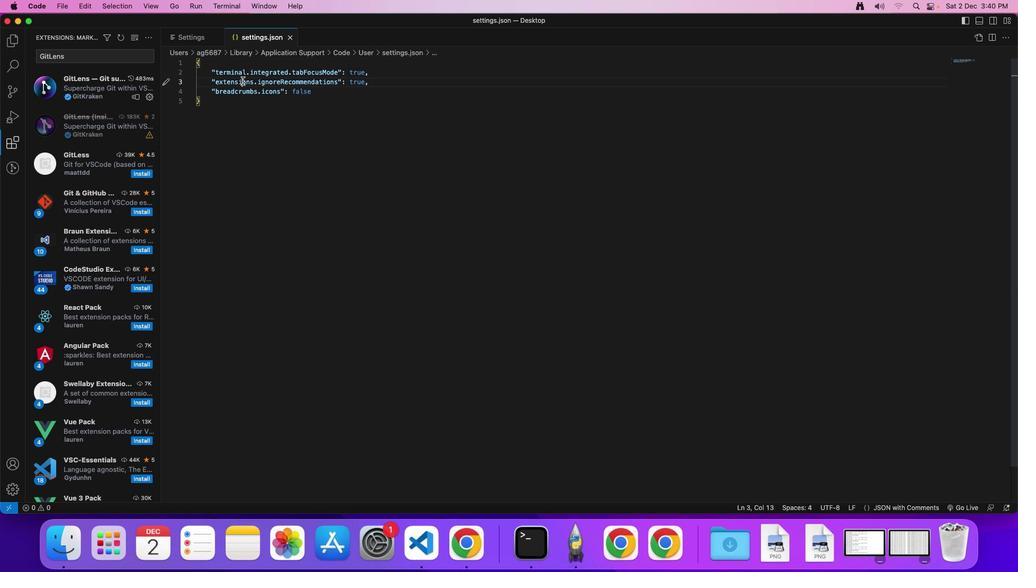 
Action: Mouse moved to (274, 103)
Screenshot: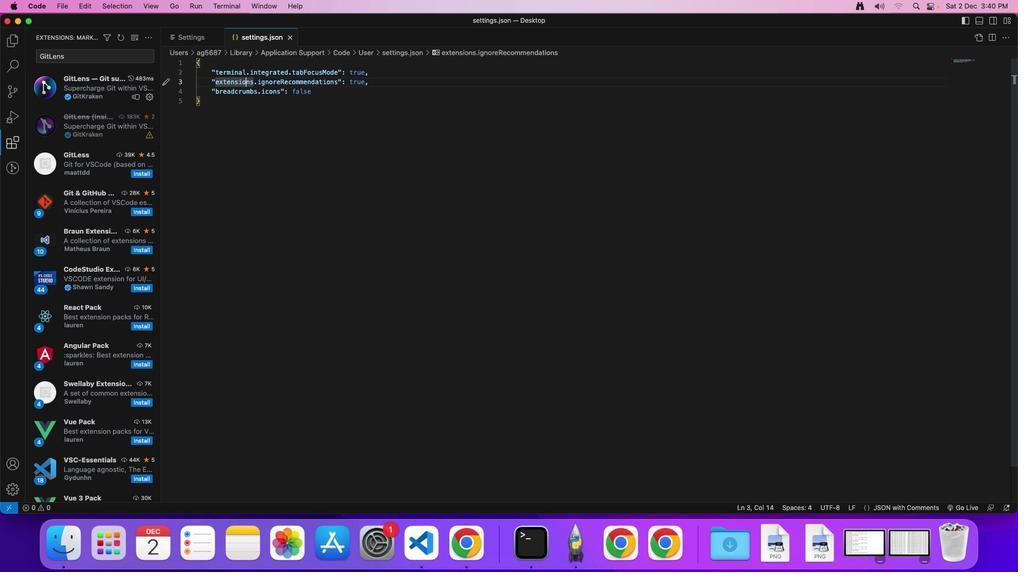 
Action: Key pressed Key.rightKey.rightKey.rightKey.rightKey.rightKey.rightKey.rightKey.rightKey.rightKey.rightKey.rightKey.rightKey.rightKey.rightKey.rightKey.rightKey.rightKey.rightKey.rightKey.rightKey.rightKey.rightKey.rightKey.rightKey.rightKey.rightKey.rightKey.rightKey.rightKey.rightKey.rightKey.rightKey.rightKey.rightKey.rightKey.rightKey.rightKey.rightKey.rightKey.rightKey.rightKey.rightKey.rightKey.rightKey.rightKey.rightKey.rightKey.rightKey.right
Screenshot: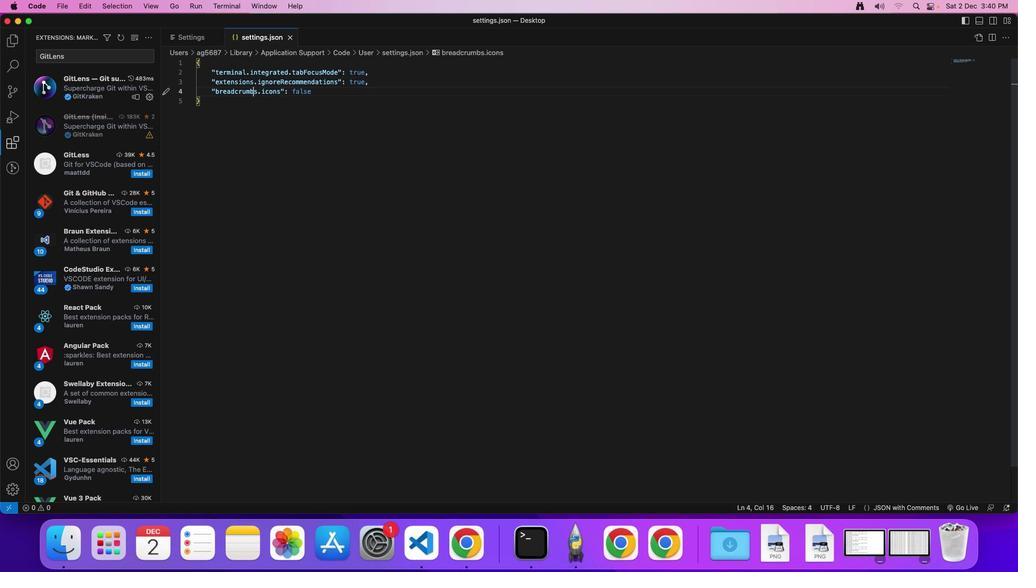 
